 Task: Set the day theme to "Light default".
Action: Mouse moved to (958, 89)
Screenshot: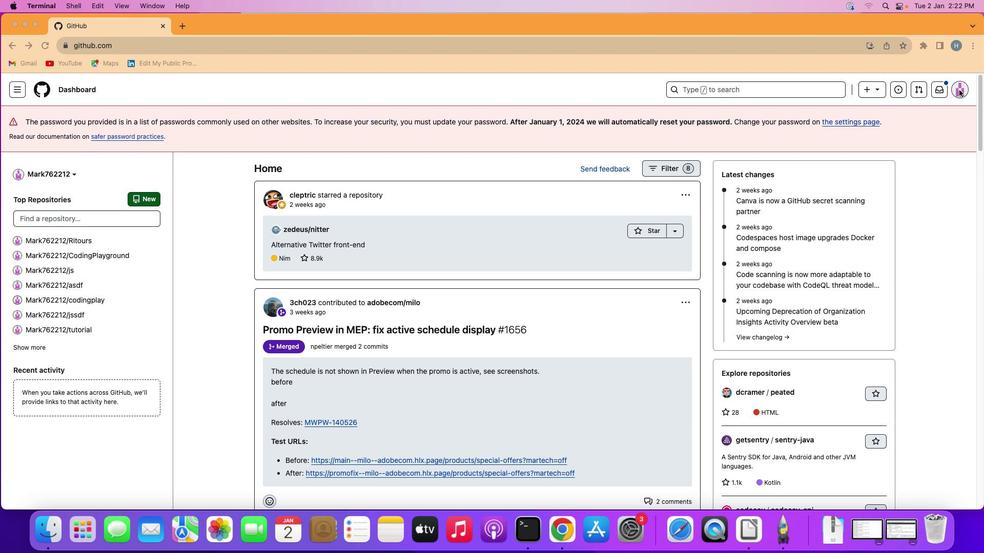 
Action: Mouse pressed left at (958, 89)
Screenshot: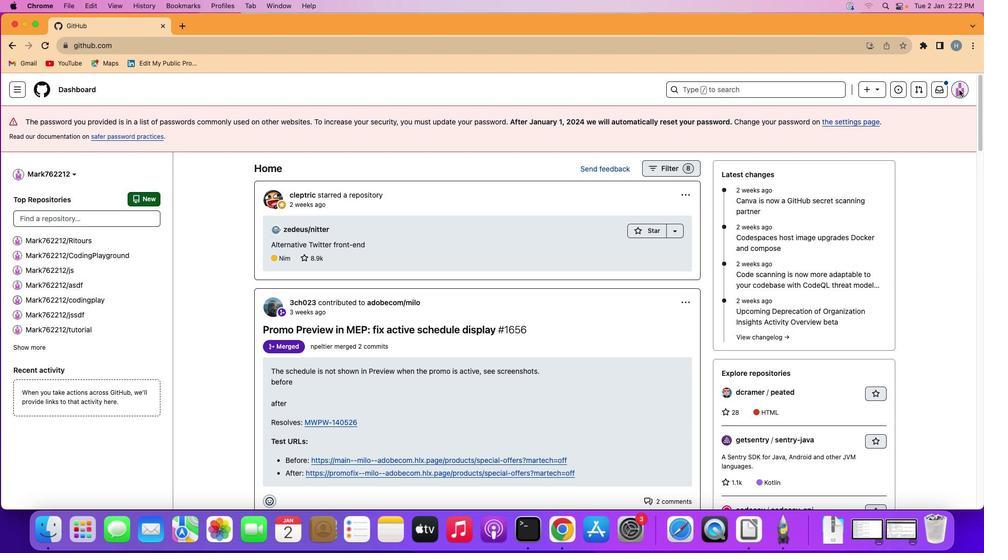 
Action: Mouse moved to (959, 88)
Screenshot: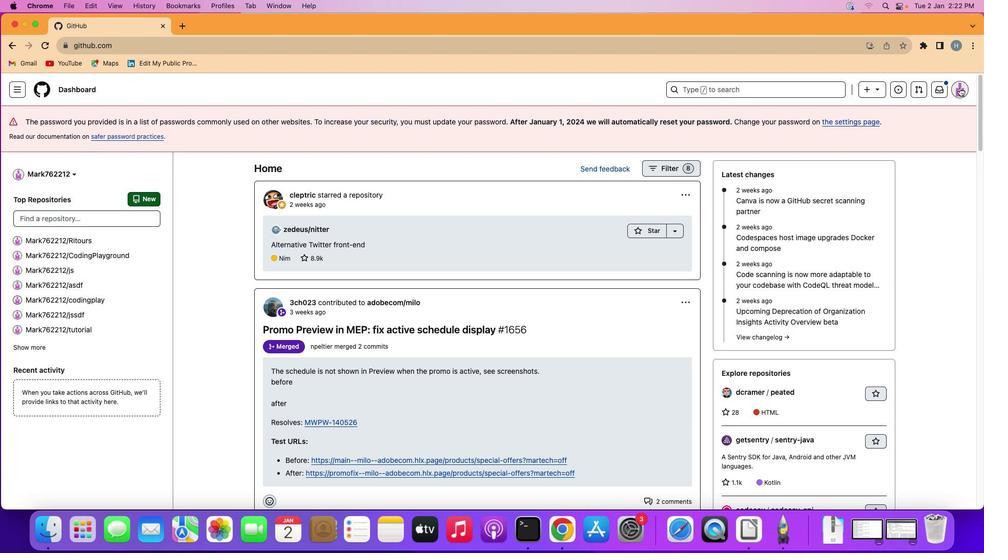
Action: Mouse pressed left at (959, 88)
Screenshot: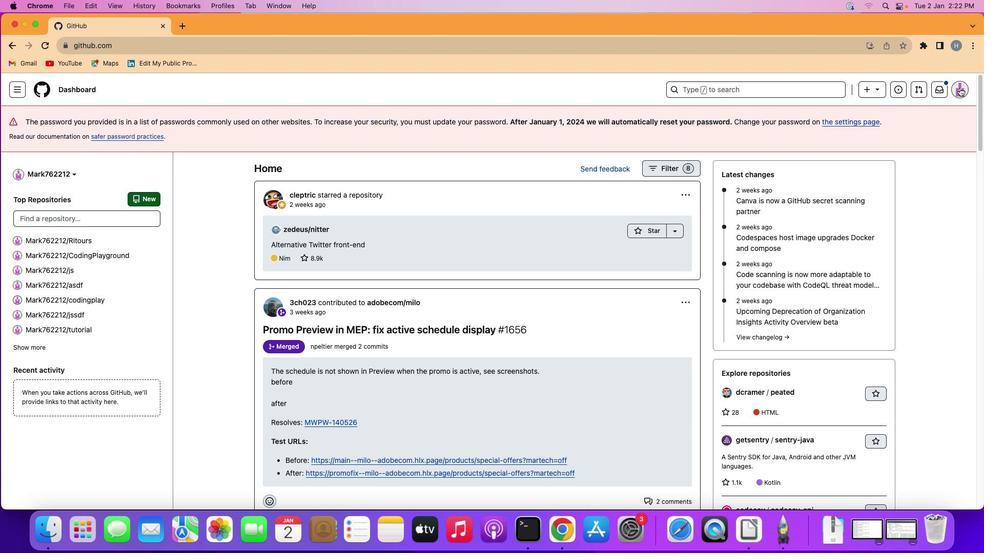 
Action: Mouse moved to (882, 369)
Screenshot: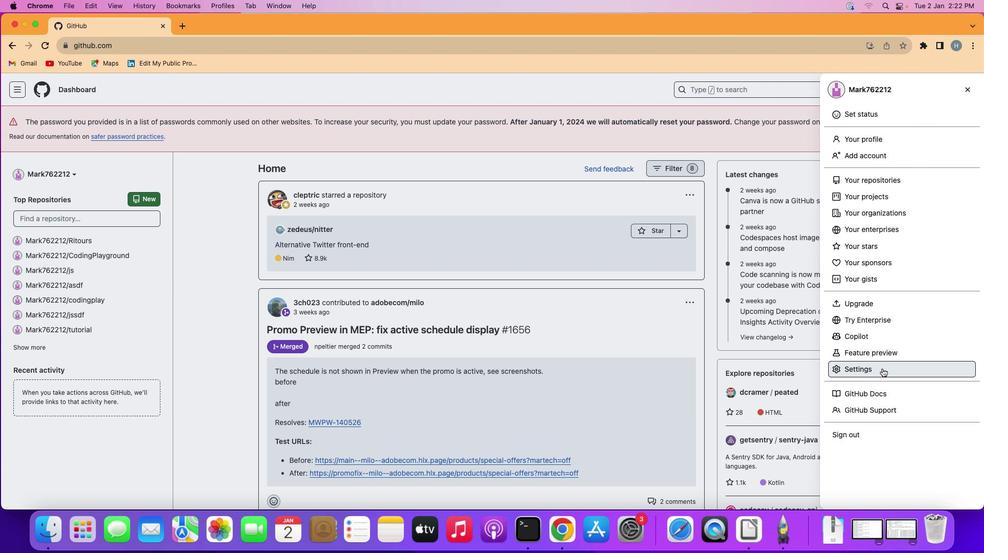 
Action: Mouse pressed left at (882, 369)
Screenshot: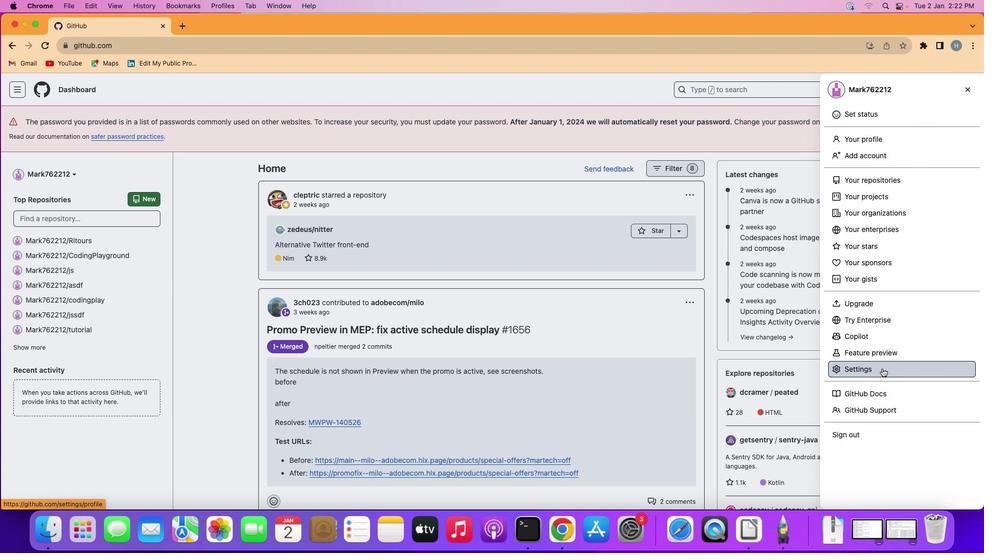 
Action: Mouse moved to (226, 243)
Screenshot: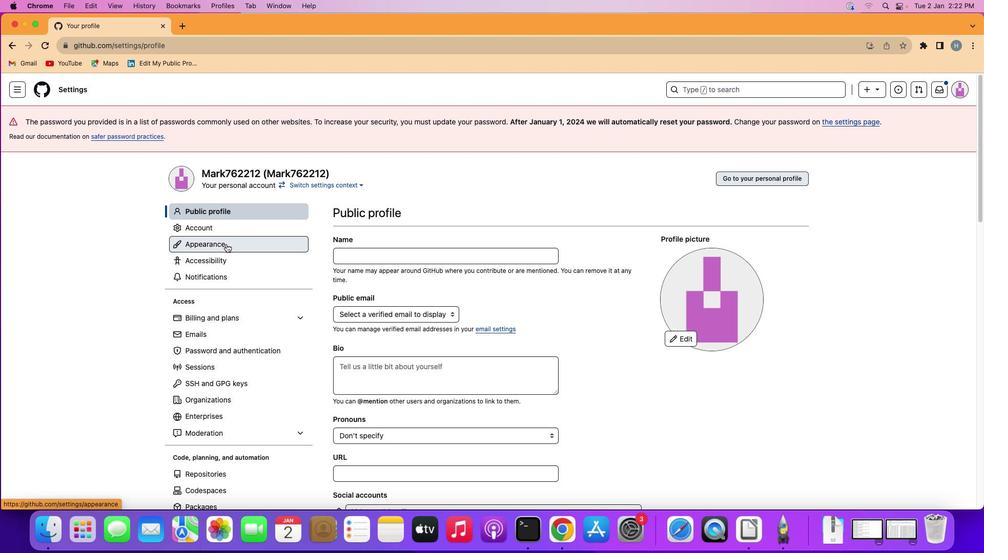 
Action: Mouse pressed left at (226, 243)
Screenshot: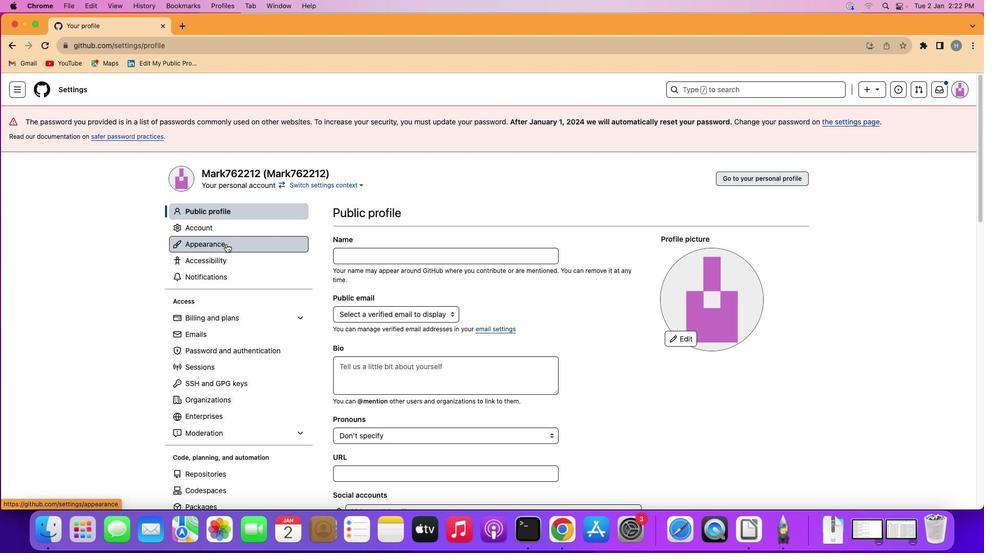 
Action: Mouse moved to (405, 277)
Screenshot: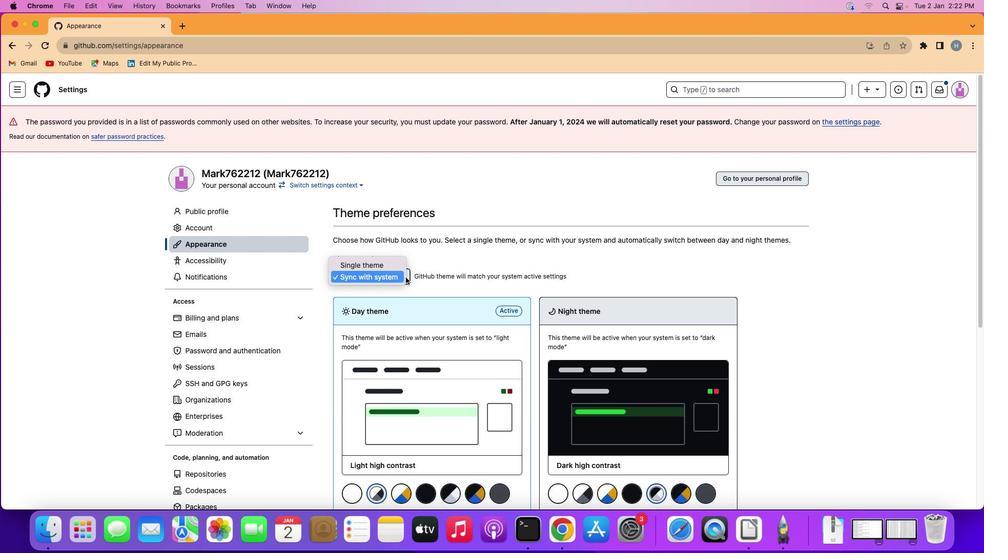 
Action: Mouse pressed left at (405, 277)
Screenshot: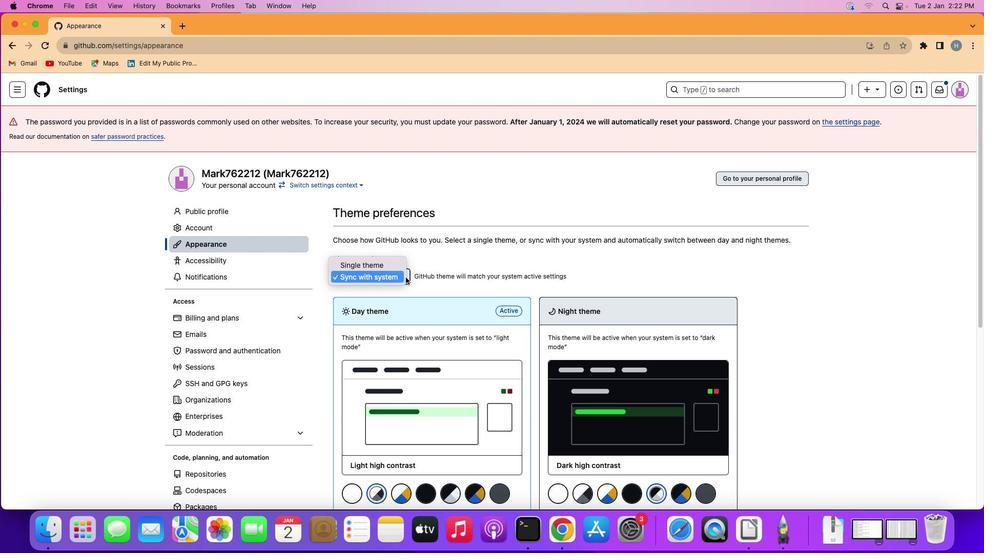 
Action: Mouse moved to (381, 276)
Screenshot: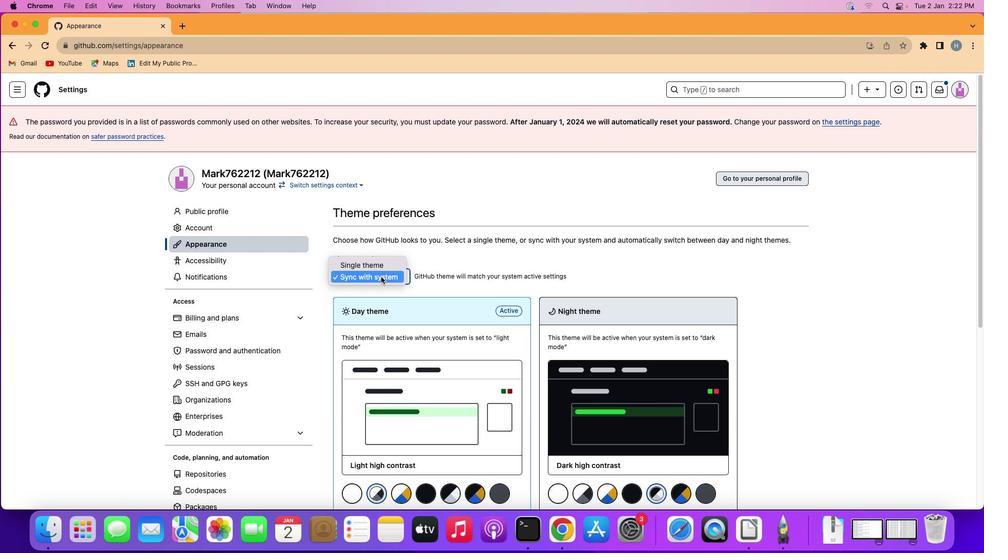 
Action: Mouse pressed left at (381, 276)
Screenshot: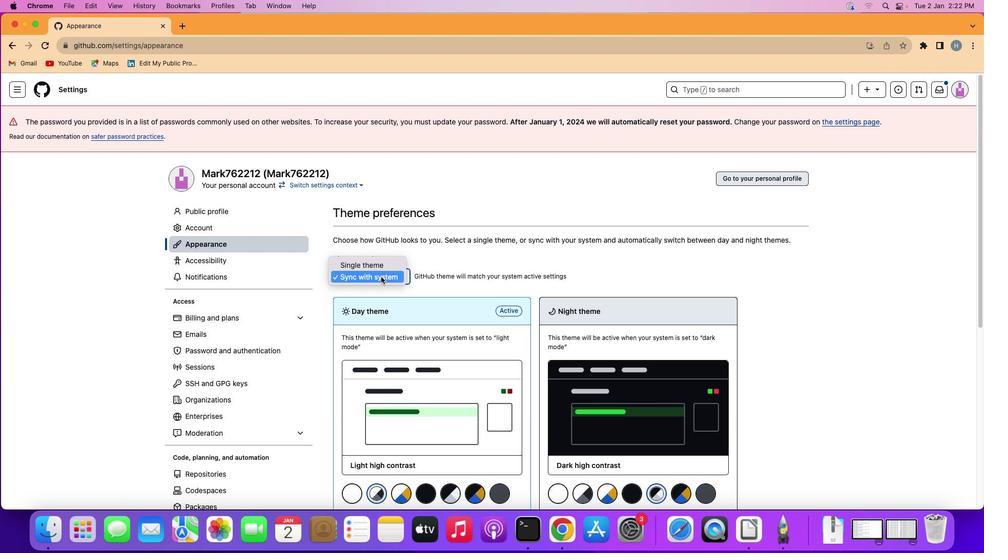 
Action: Mouse moved to (400, 299)
Screenshot: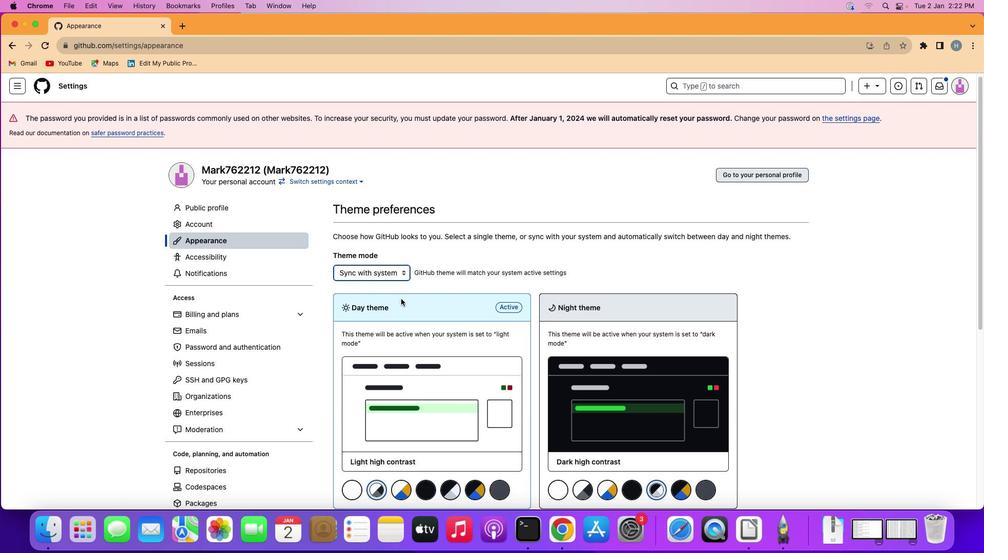 
Action: Mouse scrolled (400, 299) with delta (0, 0)
Screenshot: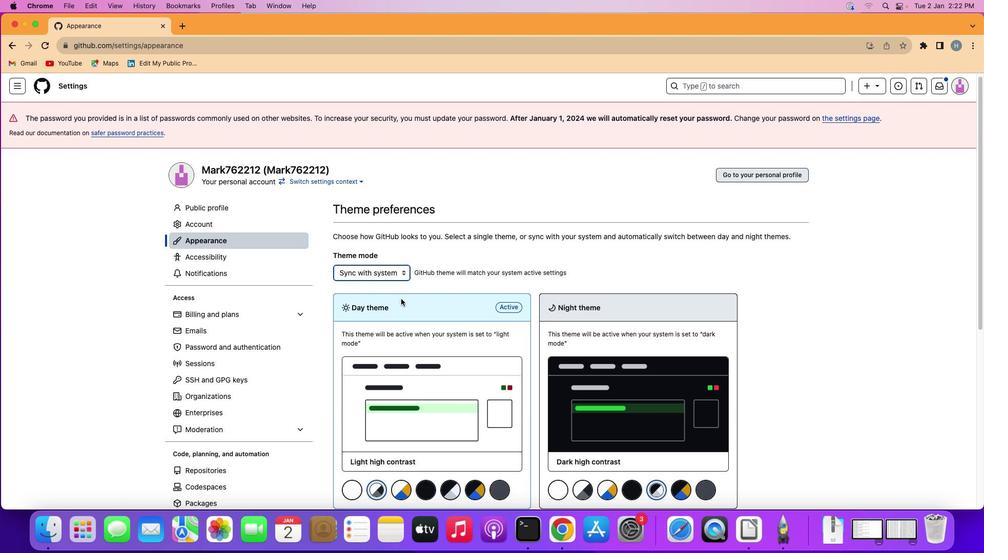 
Action: Mouse scrolled (400, 299) with delta (0, 0)
Screenshot: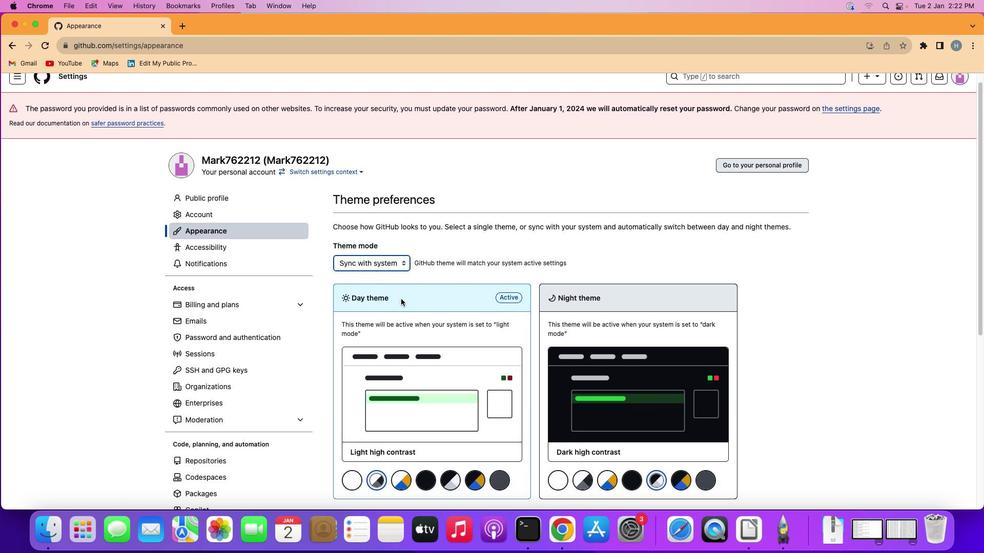 
Action: Mouse moved to (401, 298)
Screenshot: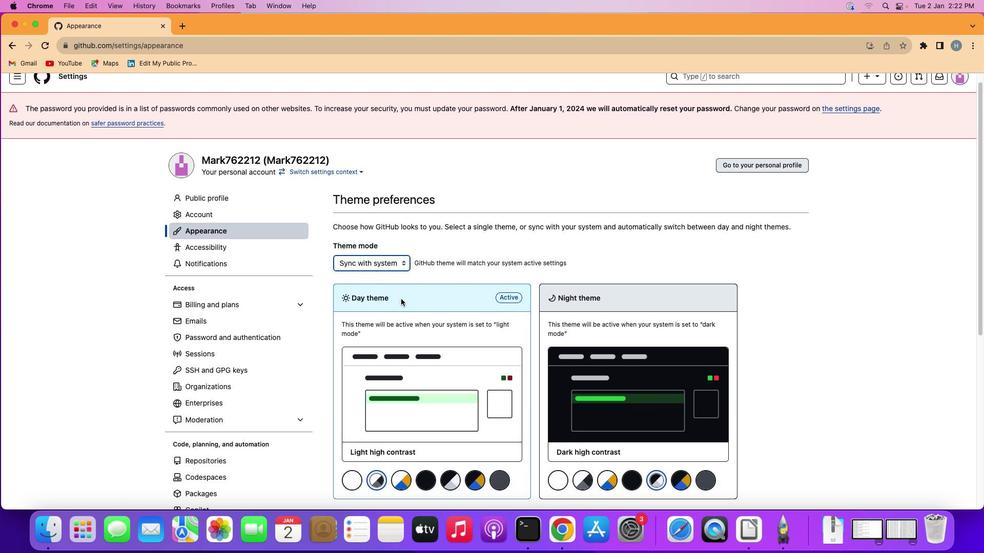 
Action: Mouse scrolled (401, 298) with delta (0, 0)
Screenshot: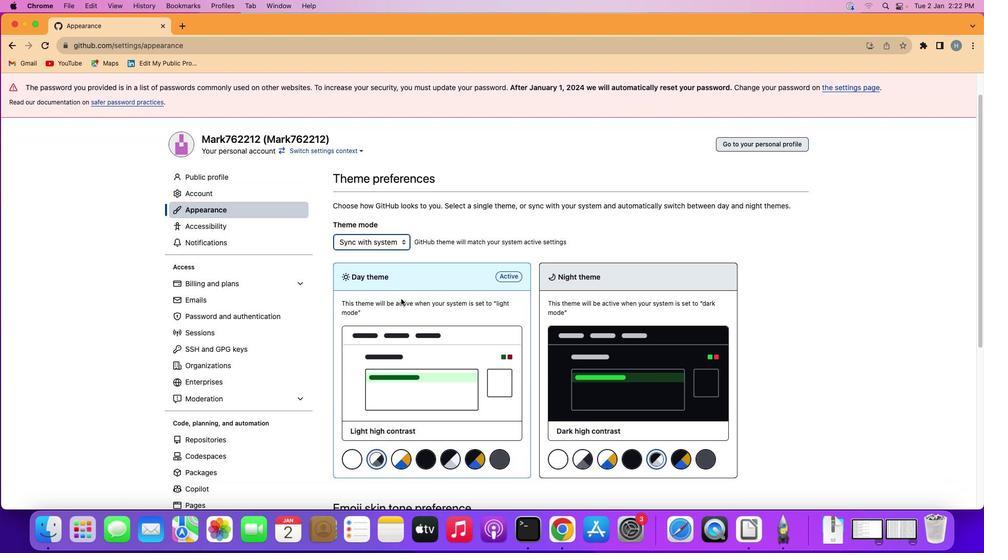 
Action: Mouse moved to (401, 297)
Screenshot: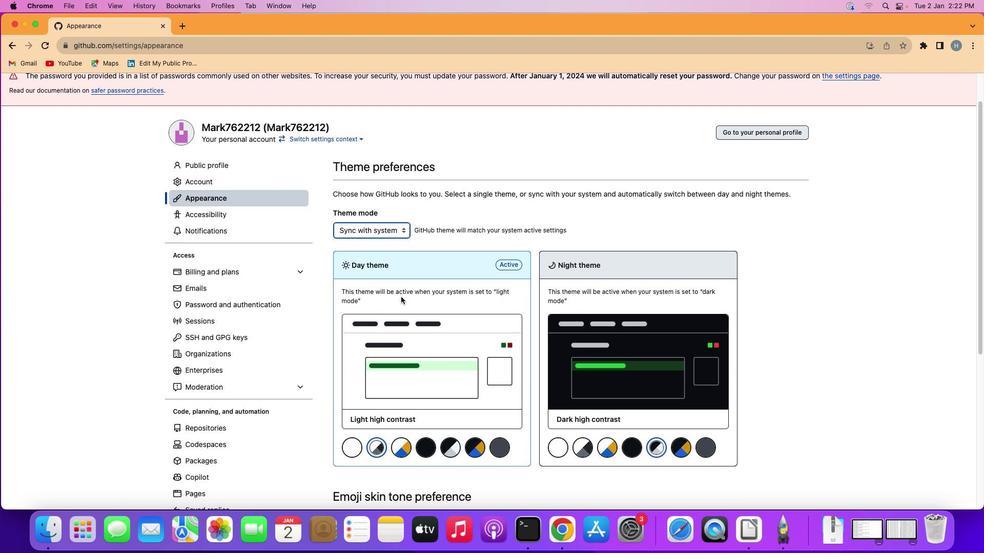 
Action: Mouse scrolled (401, 297) with delta (0, 0)
Screenshot: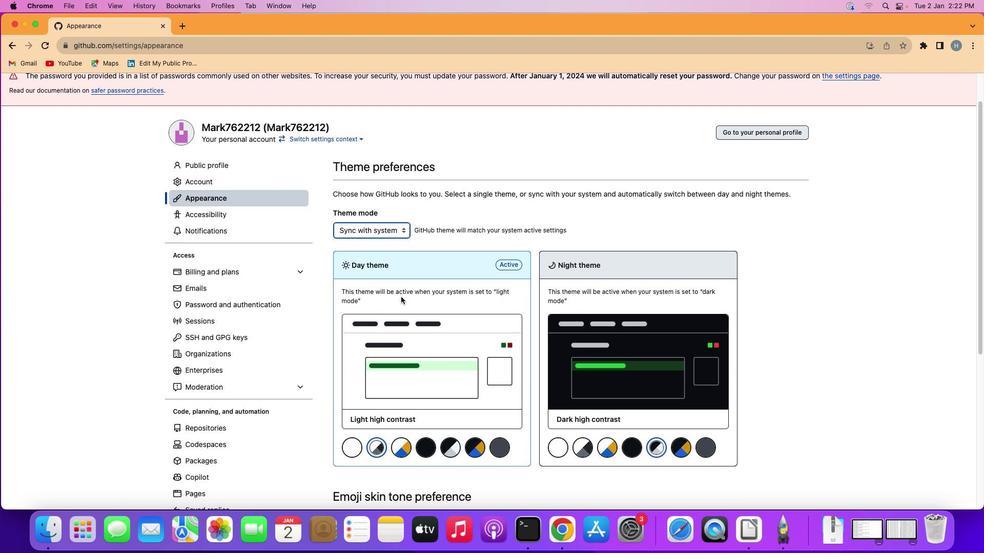 
Action: Mouse moved to (401, 296)
Screenshot: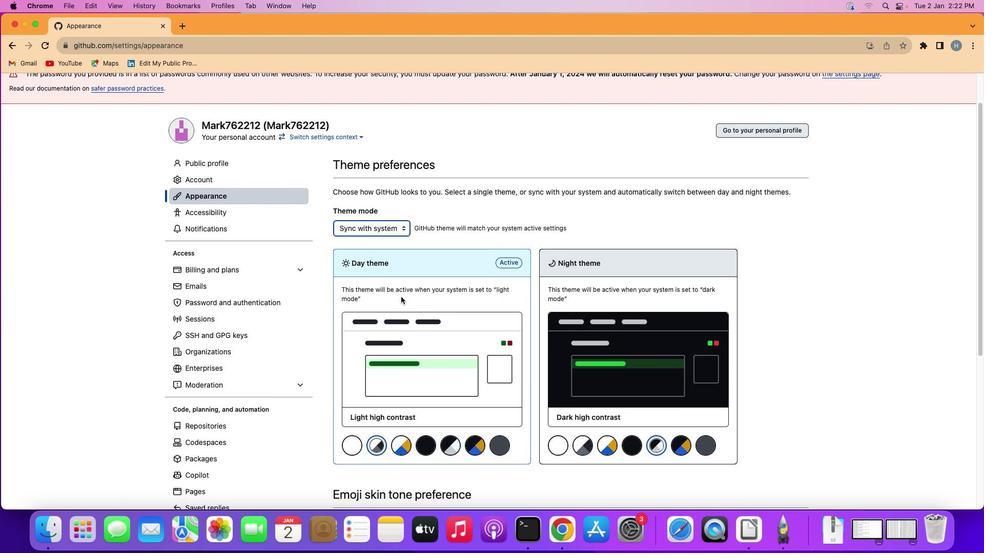 
Action: Mouse scrolled (401, 296) with delta (0, 0)
Screenshot: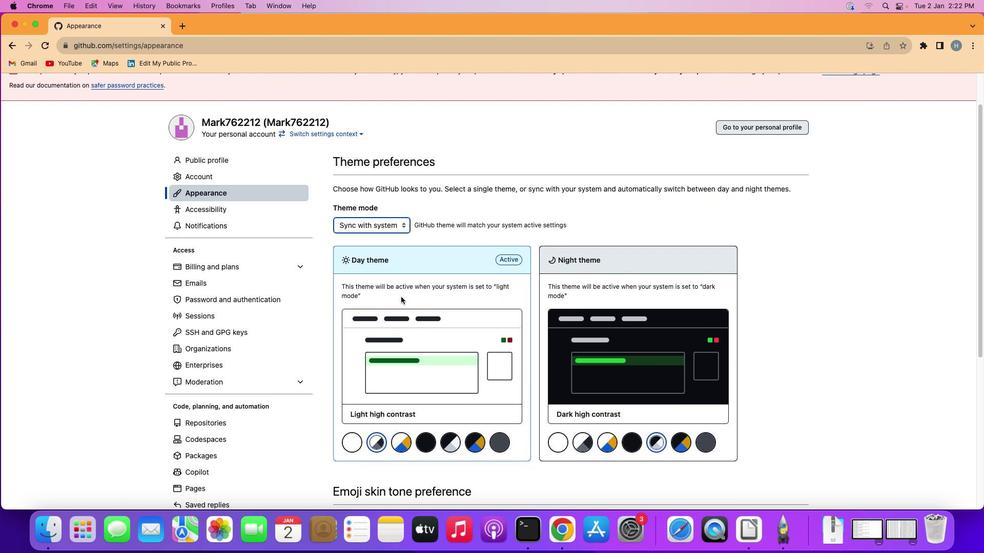 
Action: Mouse scrolled (401, 296) with delta (0, 0)
Screenshot: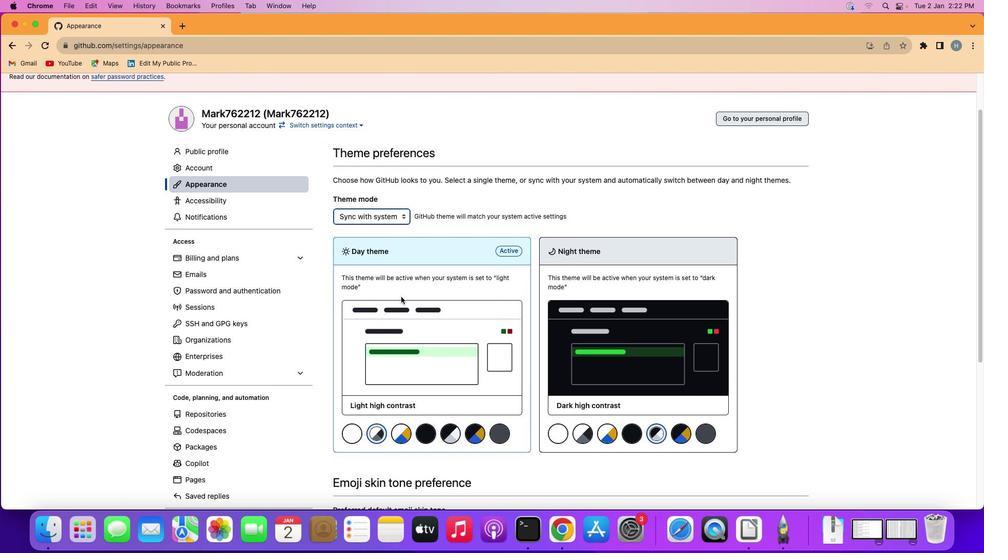 
Action: Mouse scrolled (401, 296) with delta (0, 0)
Screenshot: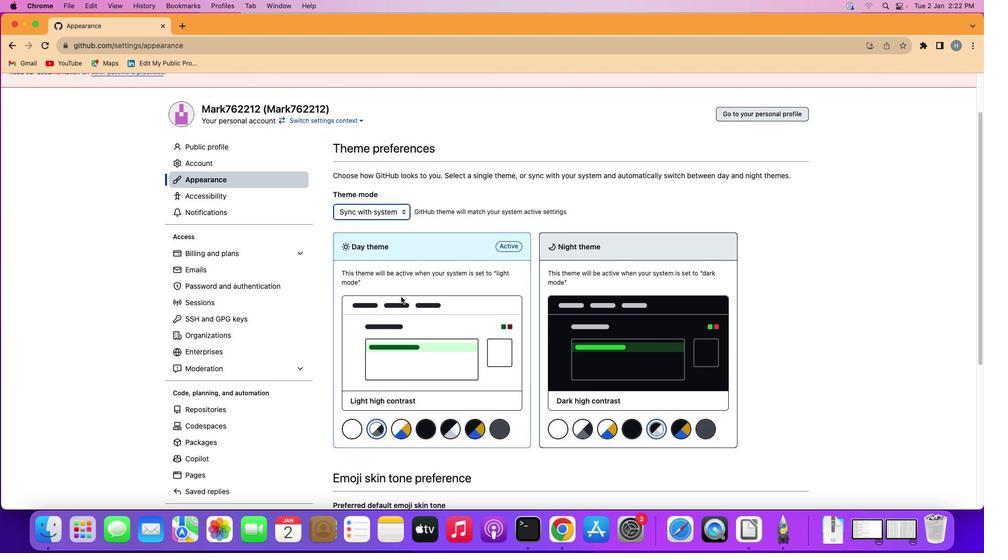 
Action: Mouse moved to (350, 414)
Screenshot: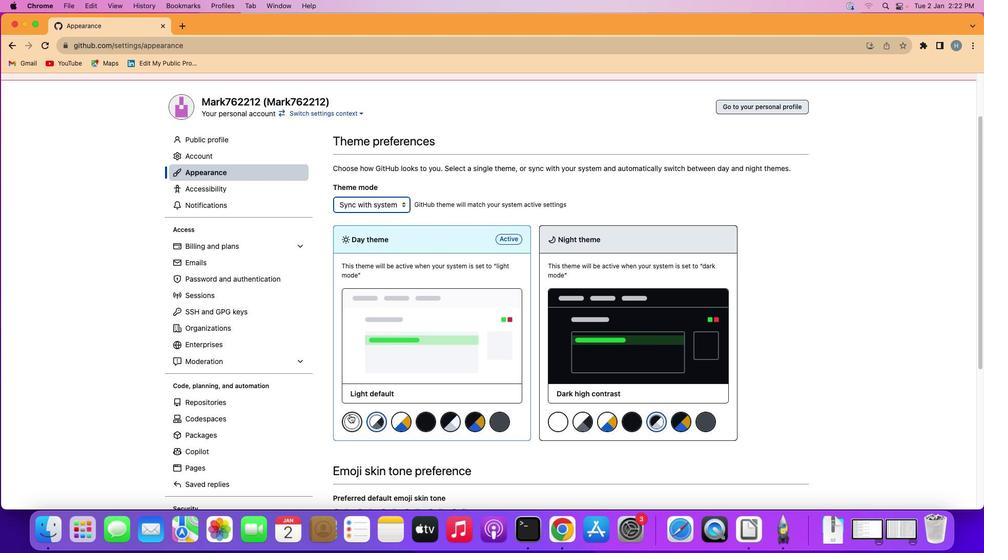 
Action: Mouse pressed left at (350, 414)
Screenshot: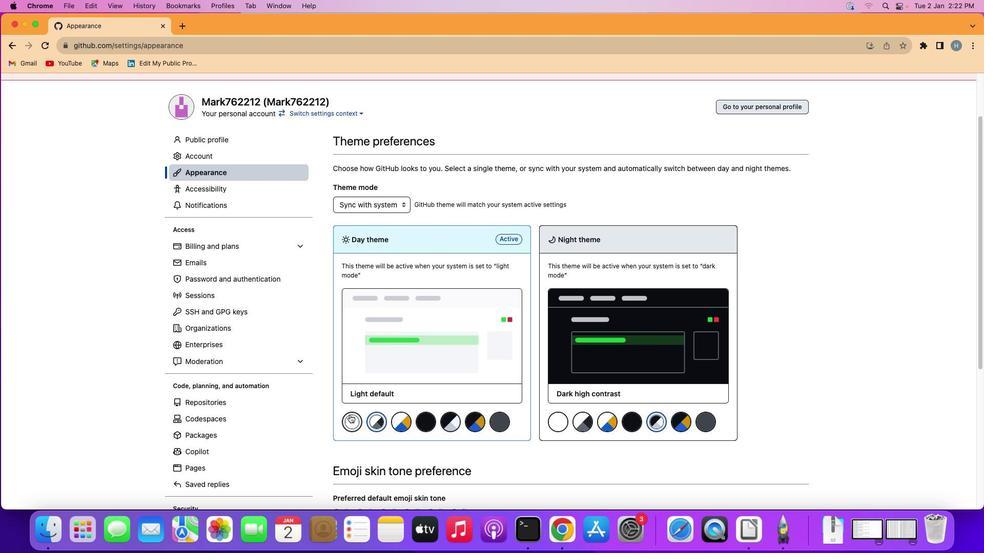 
